 Task: Add Free2B Dark Chocolate Sunflower Butter Cups to the cart.
Action: Mouse moved to (27, 81)
Screenshot: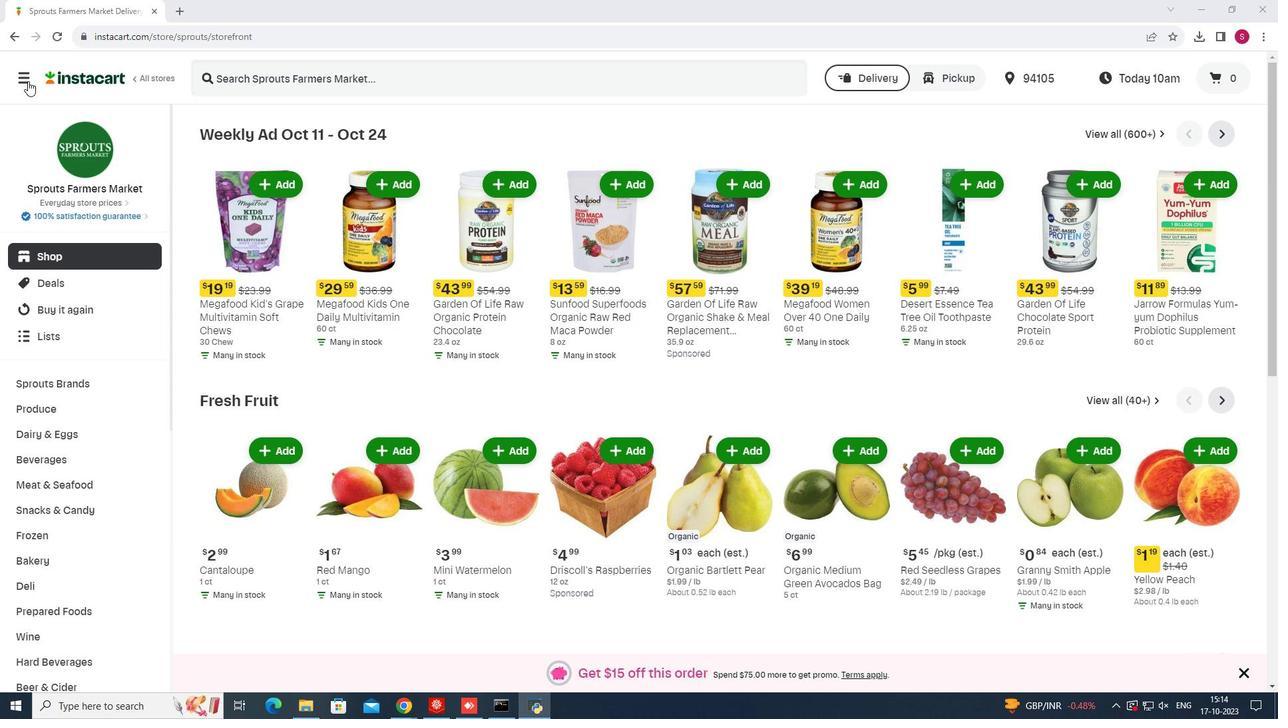 
Action: Mouse pressed left at (27, 81)
Screenshot: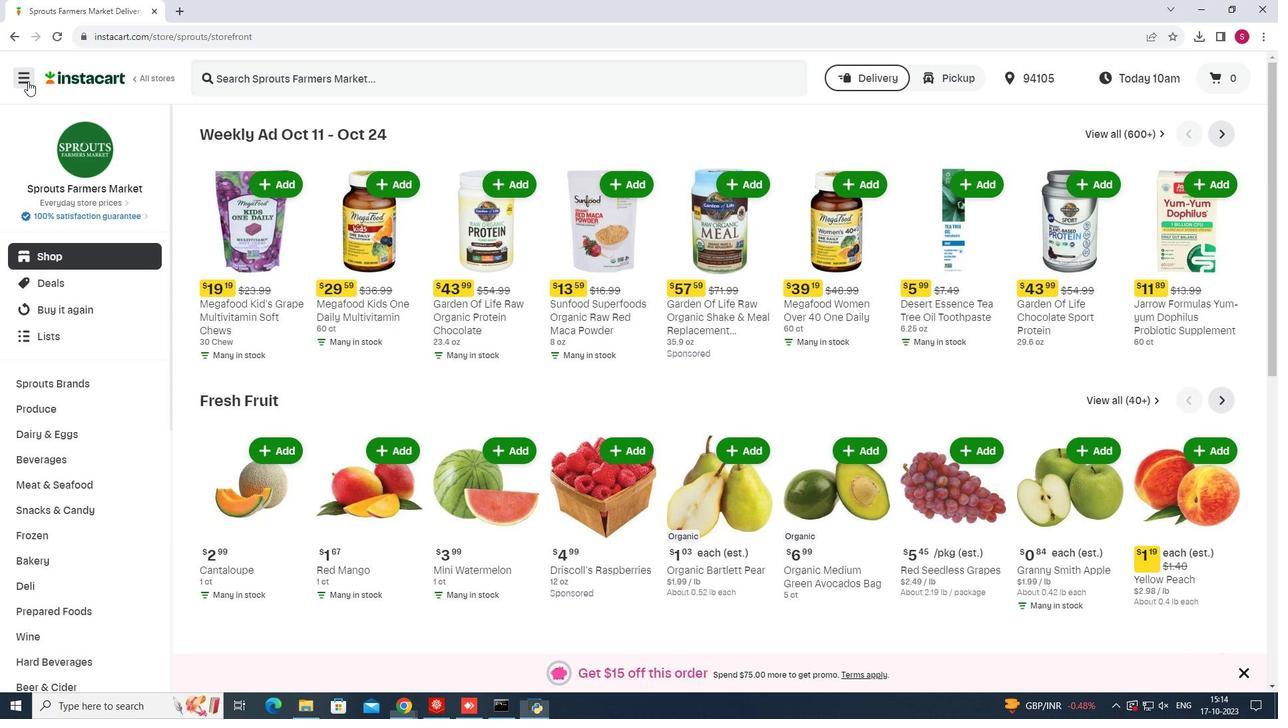 
Action: Mouse moved to (106, 348)
Screenshot: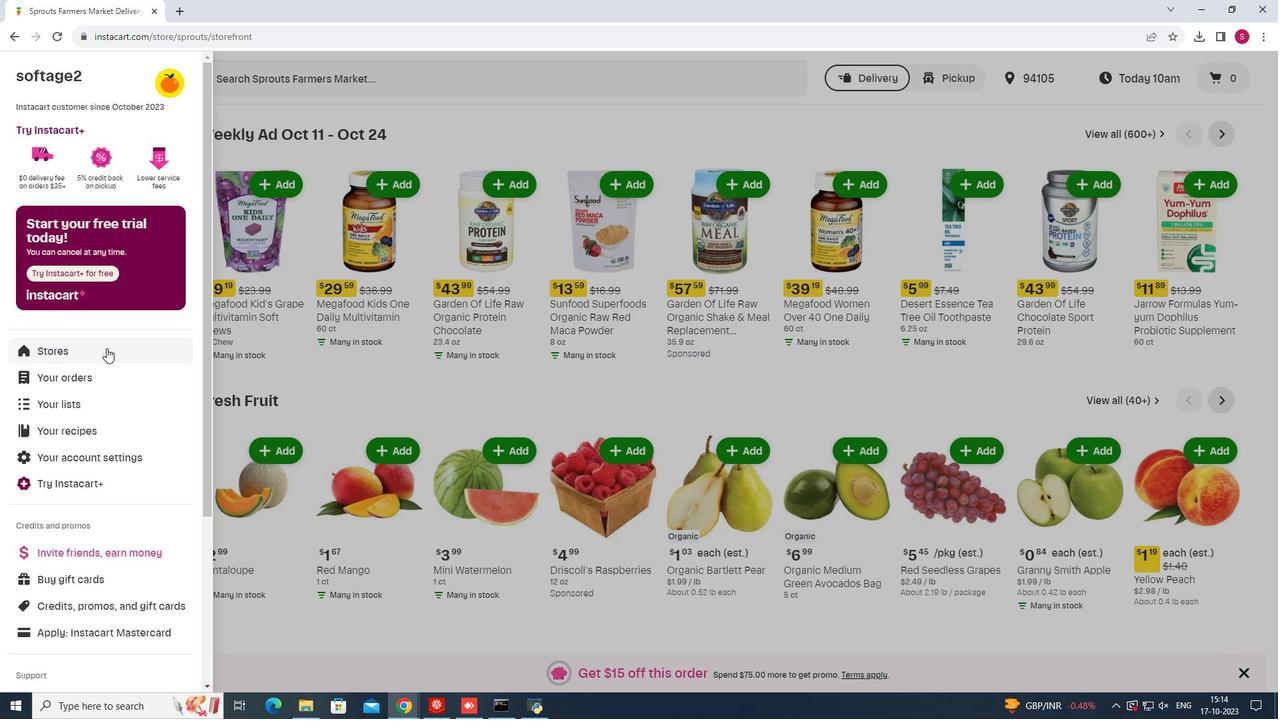 
Action: Mouse pressed left at (106, 348)
Screenshot: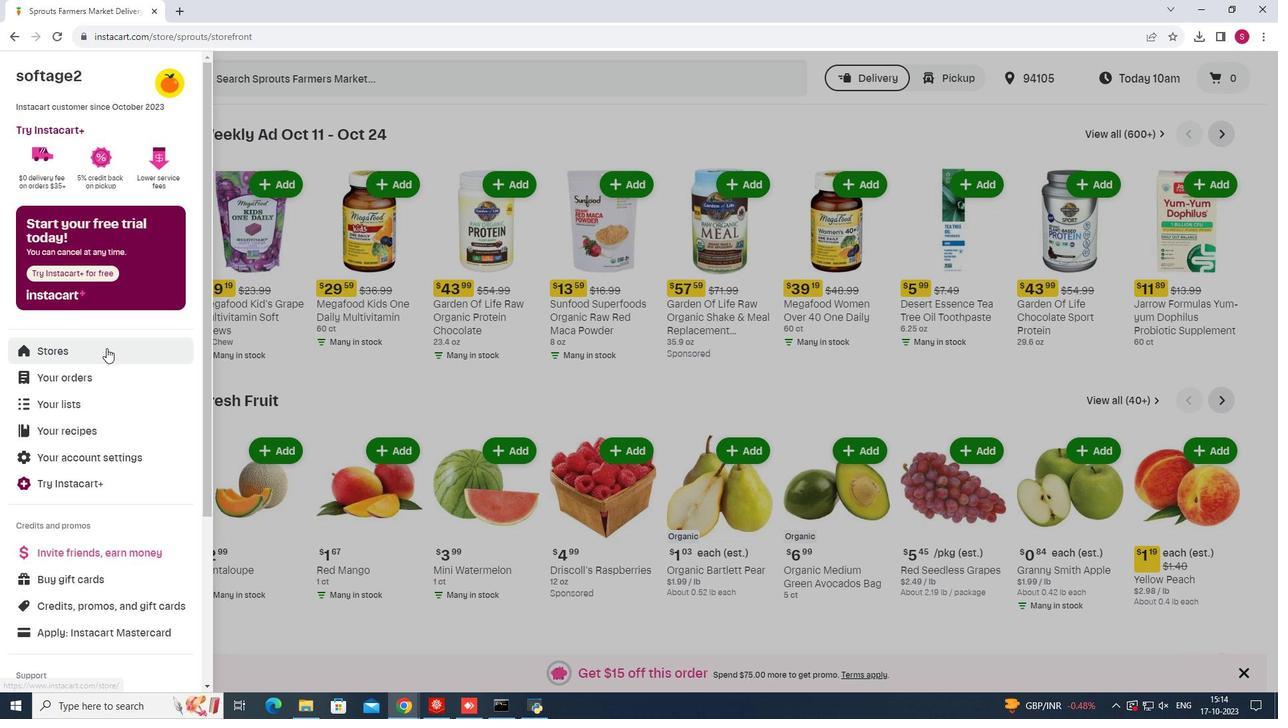 
Action: Mouse moved to (309, 115)
Screenshot: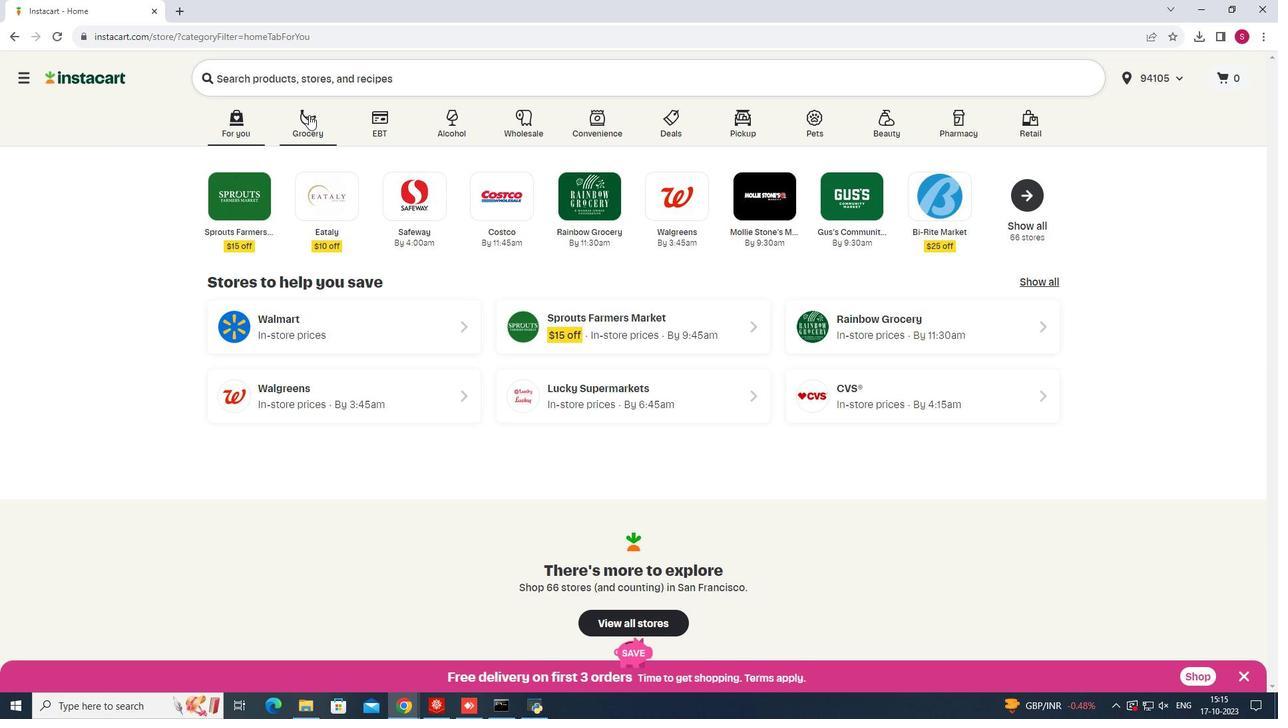 
Action: Mouse pressed left at (309, 115)
Screenshot: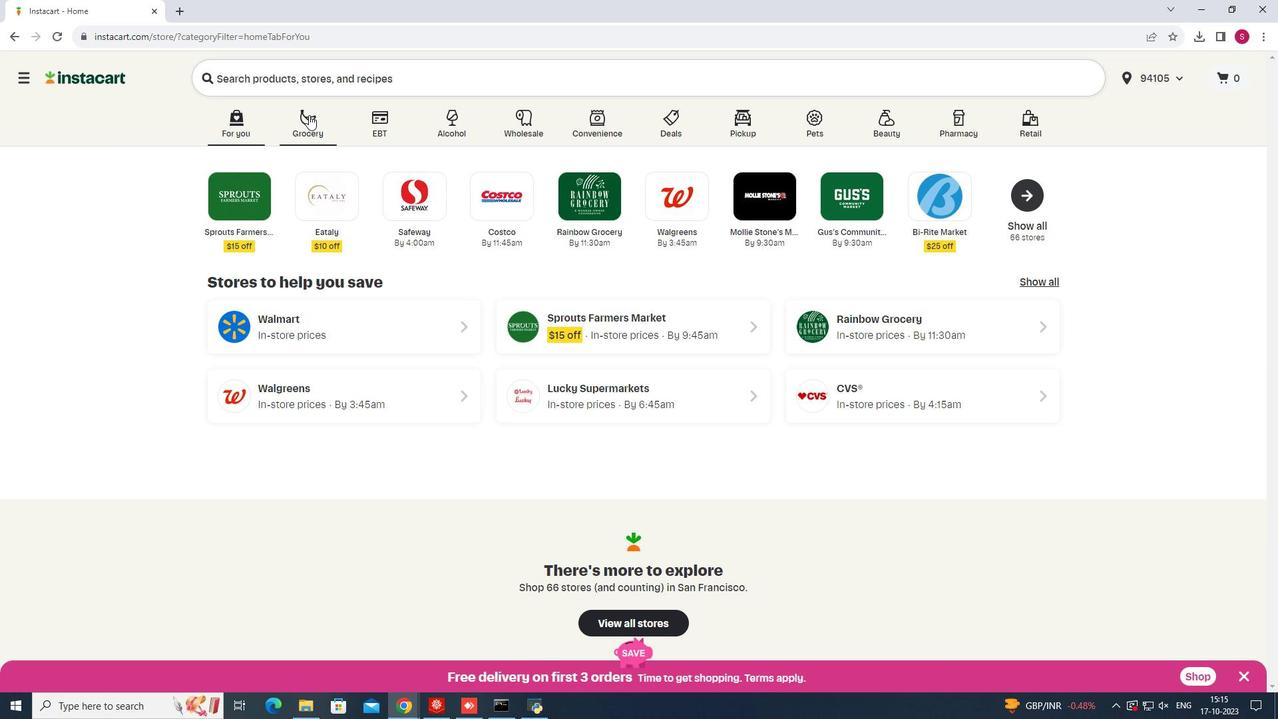 
Action: Mouse moved to (921, 181)
Screenshot: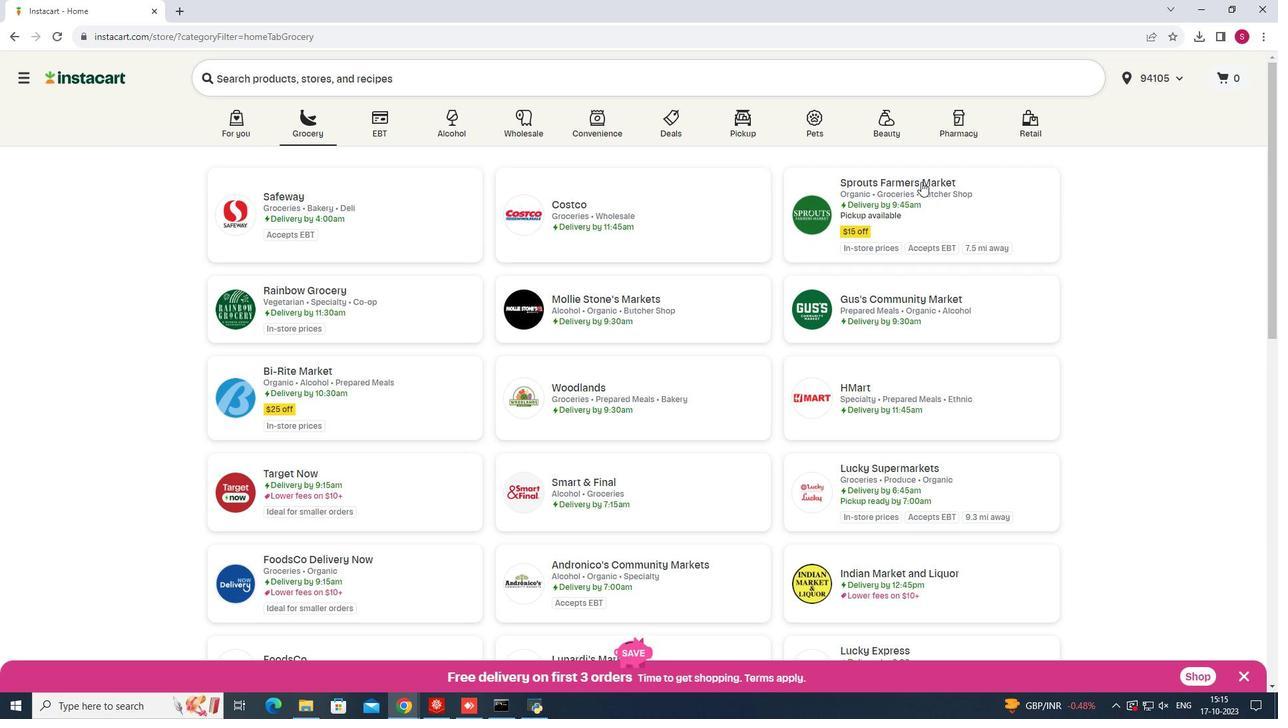 
Action: Mouse pressed left at (921, 181)
Screenshot: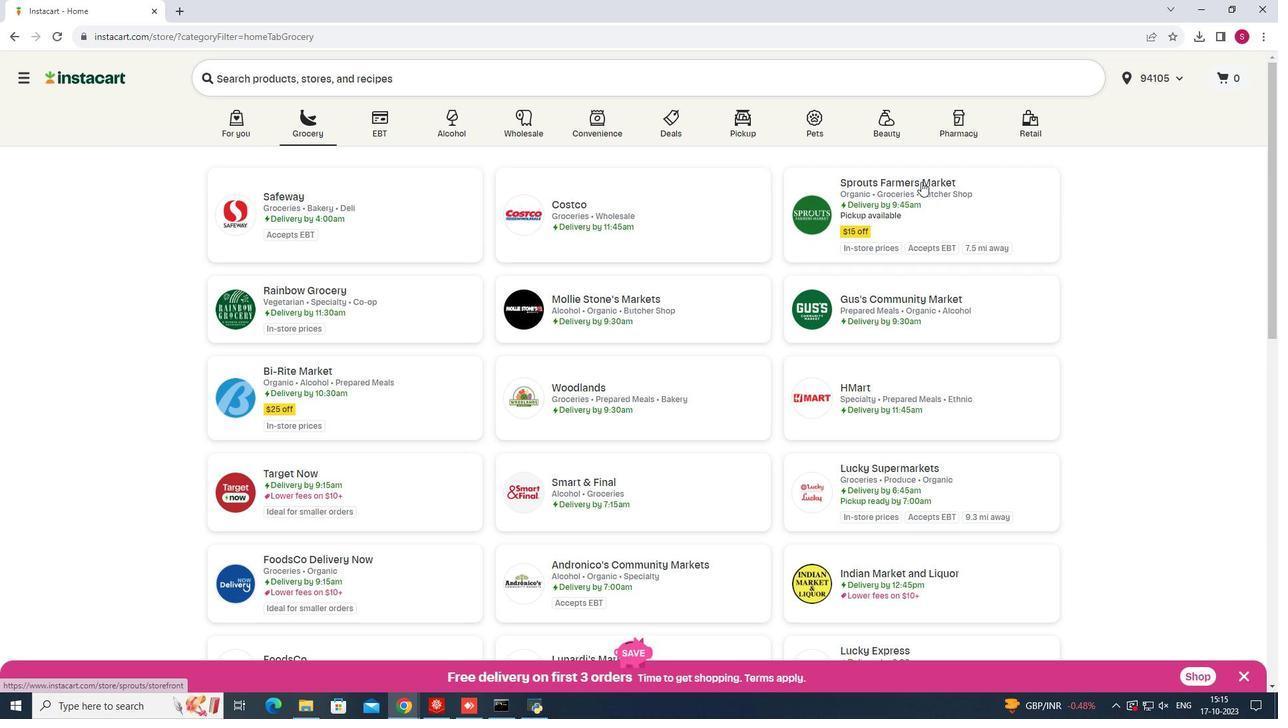 
Action: Mouse moved to (83, 506)
Screenshot: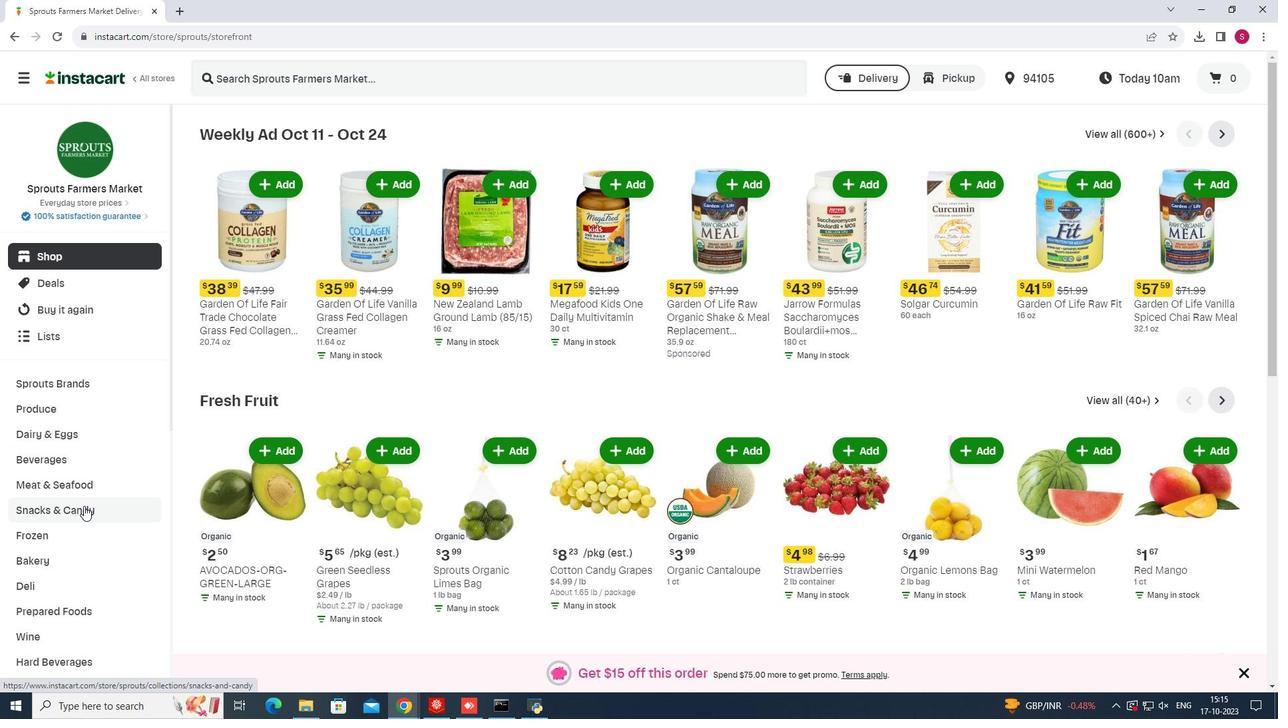 
Action: Mouse pressed left at (83, 506)
Screenshot: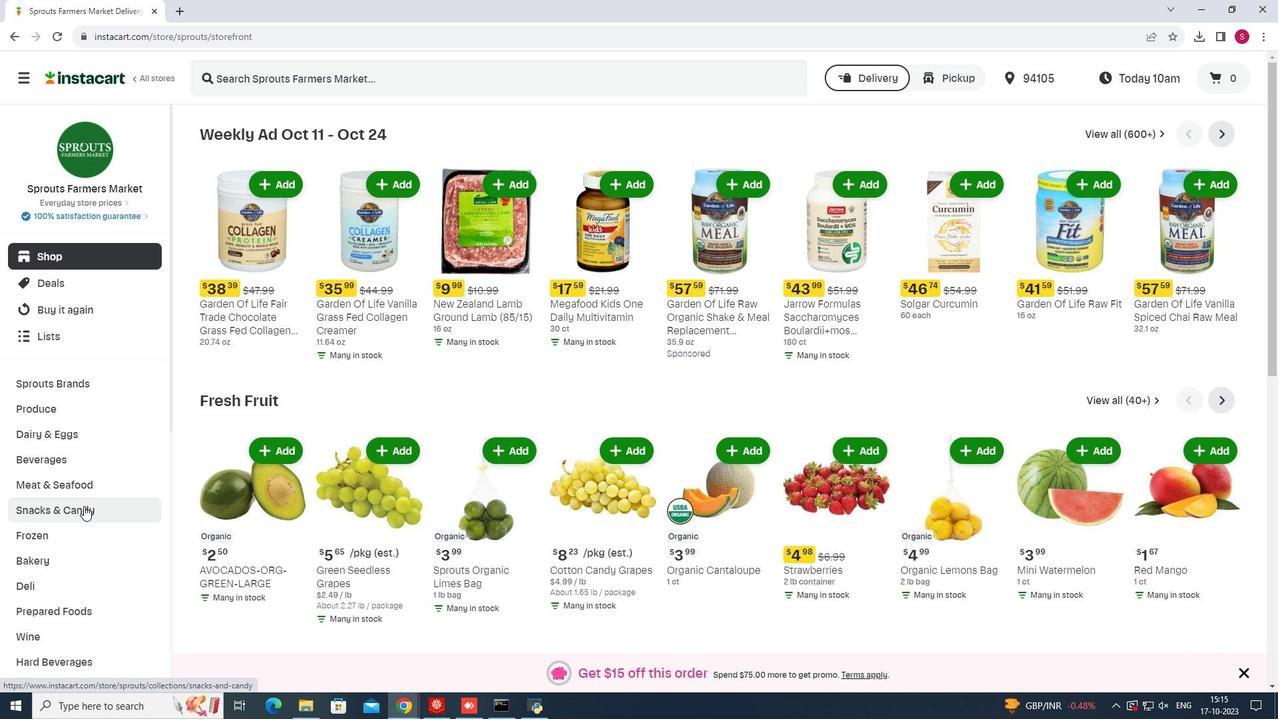 
Action: Mouse moved to (379, 167)
Screenshot: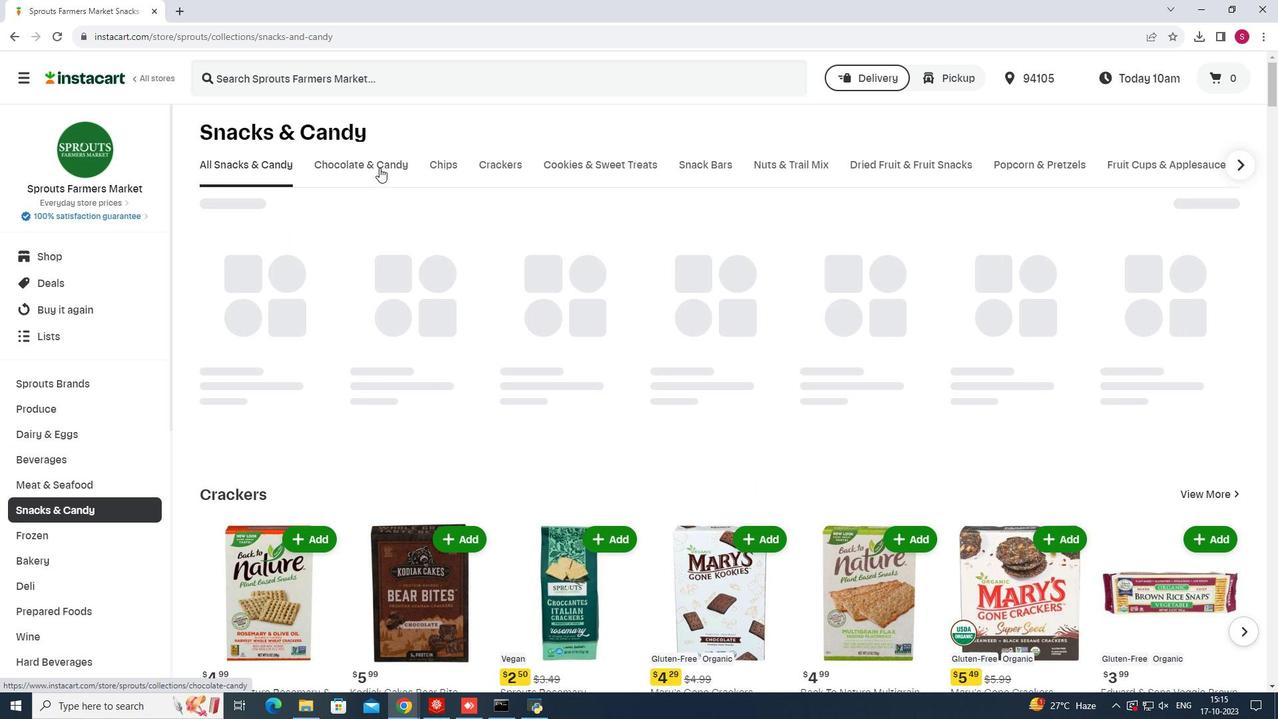 
Action: Mouse pressed left at (379, 167)
Screenshot: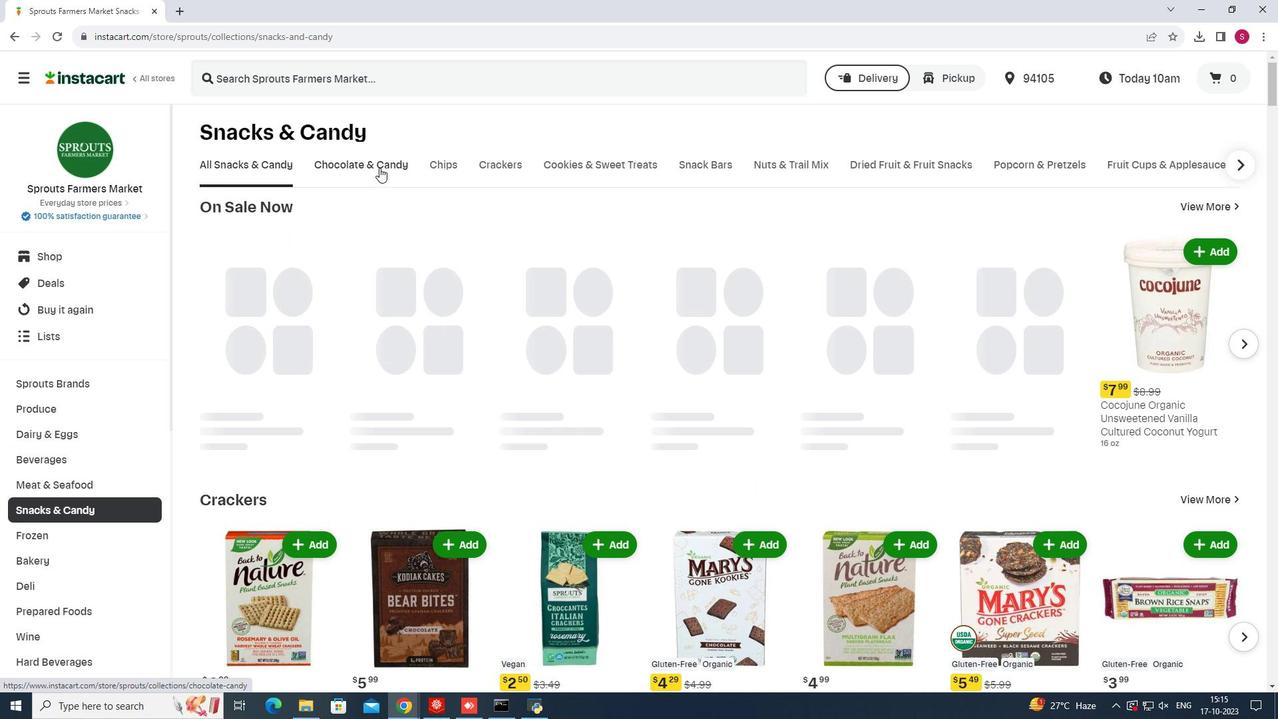 
Action: Mouse moved to (330, 217)
Screenshot: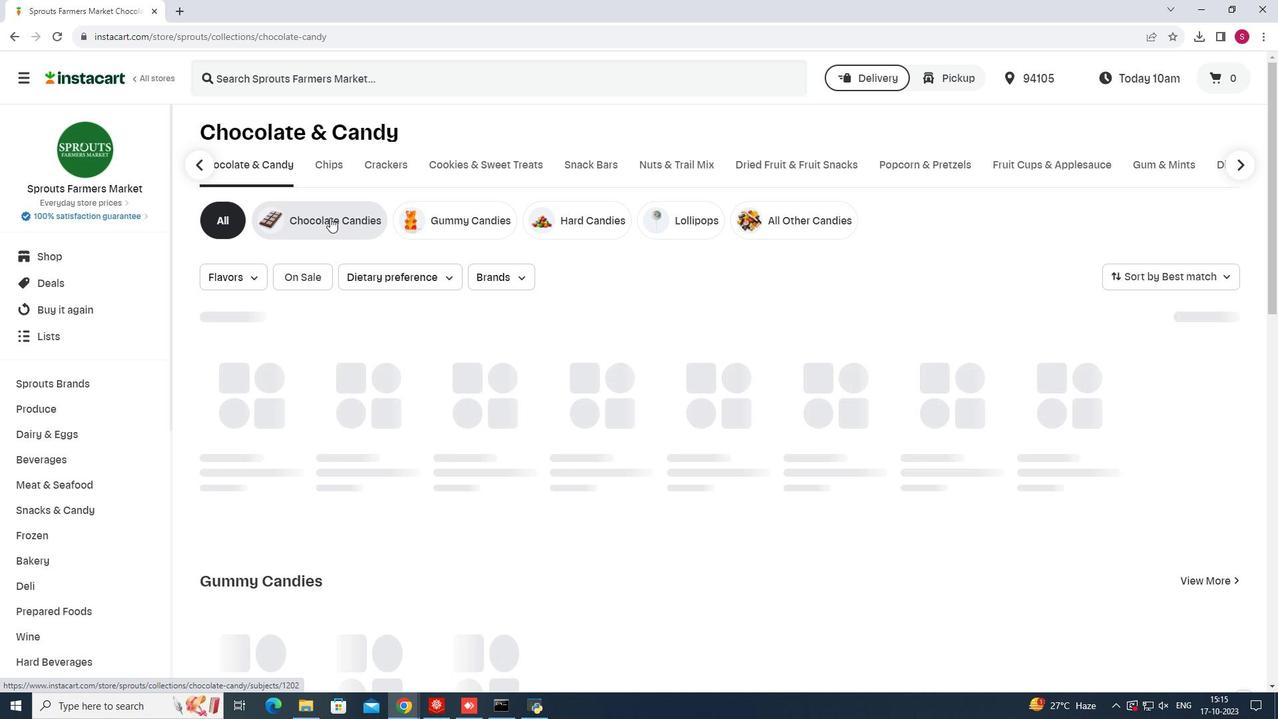 
Action: Mouse pressed left at (330, 217)
Screenshot: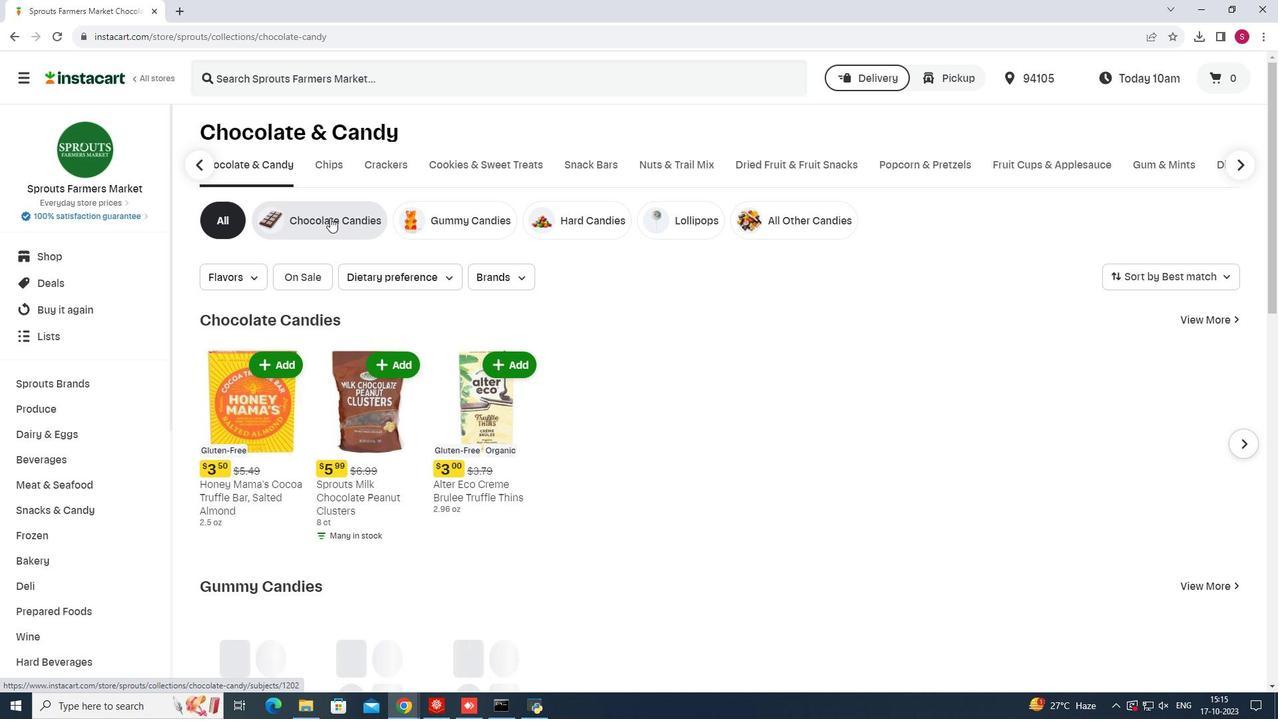 
Action: Mouse moved to (500, 83)
Screenshot: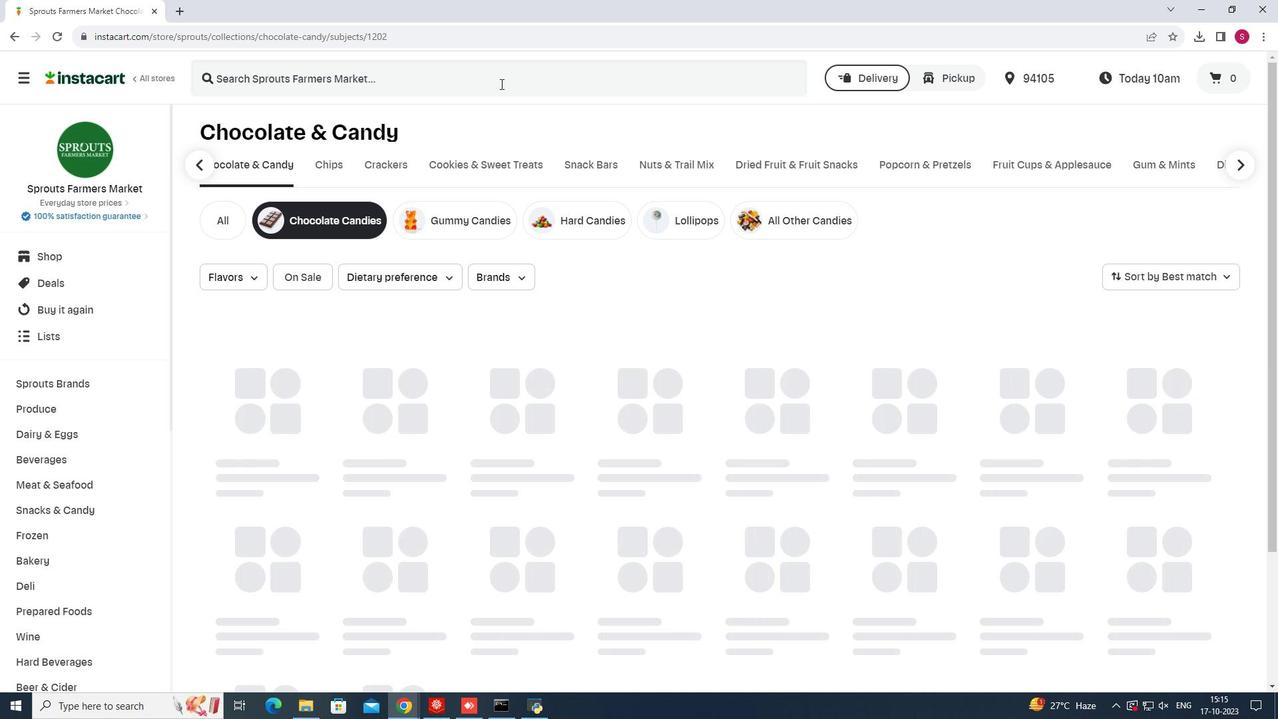 
Action: Mouse pressed left at (500, 83)
Screenshot: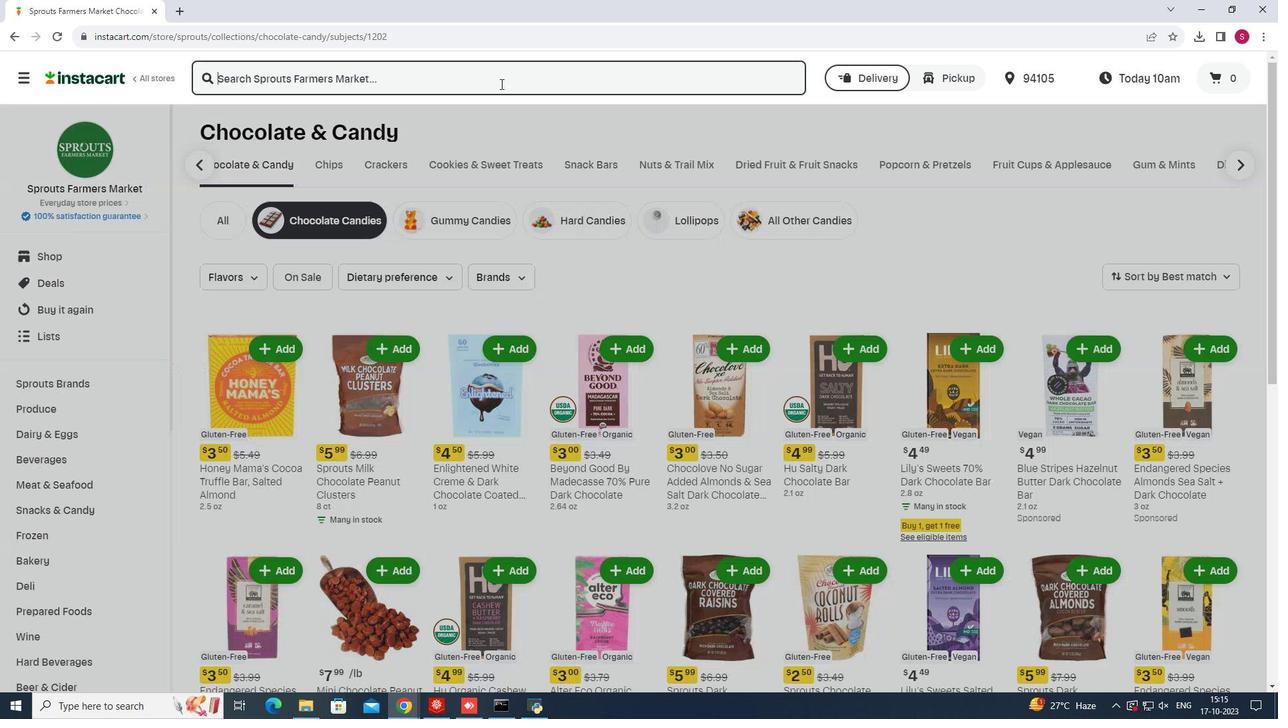 
Action: Key pressed <Key.shift>Free2<Key.shift>B<Key.space><Key.shift>Dark<Key.space><Key.shift>Chocolate<Key.space><Key.shift>Sunflower<Key.space><Key.shift>Butter<Key.space><Key.shift>Cups<Key.enter>
Screenshot: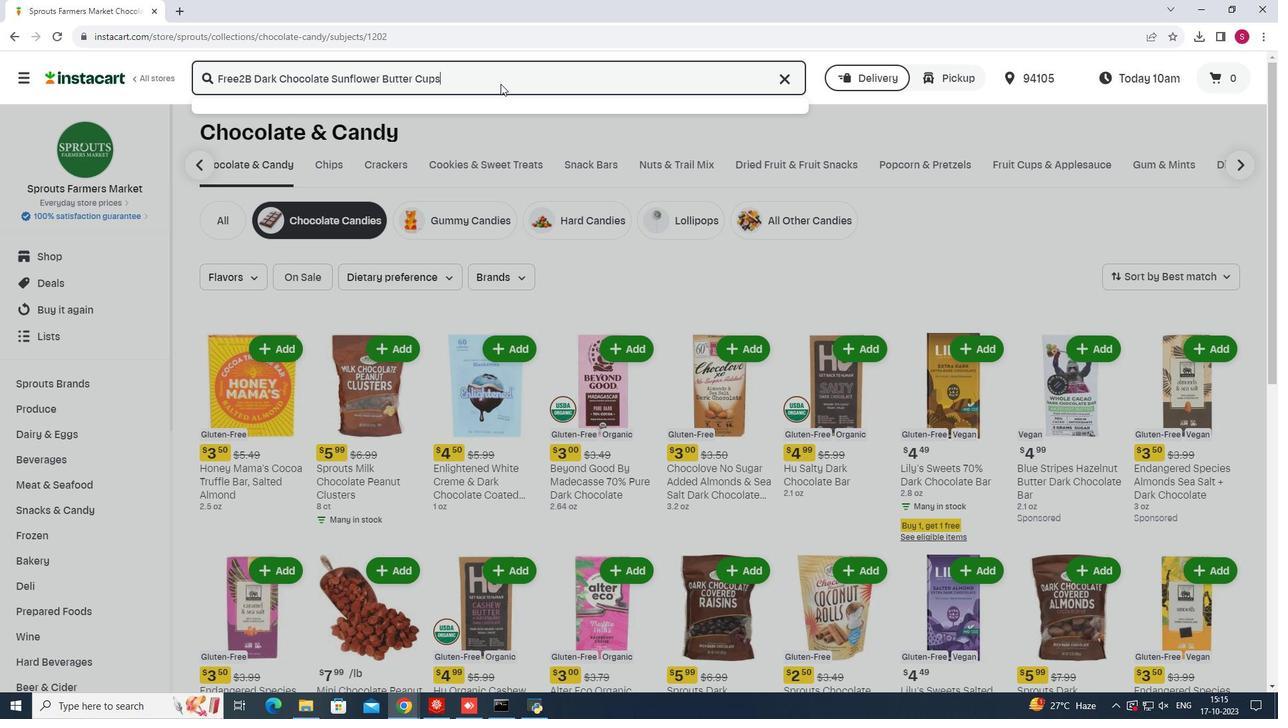 
Action: Mouse moved to (366, 219)
Screenshot: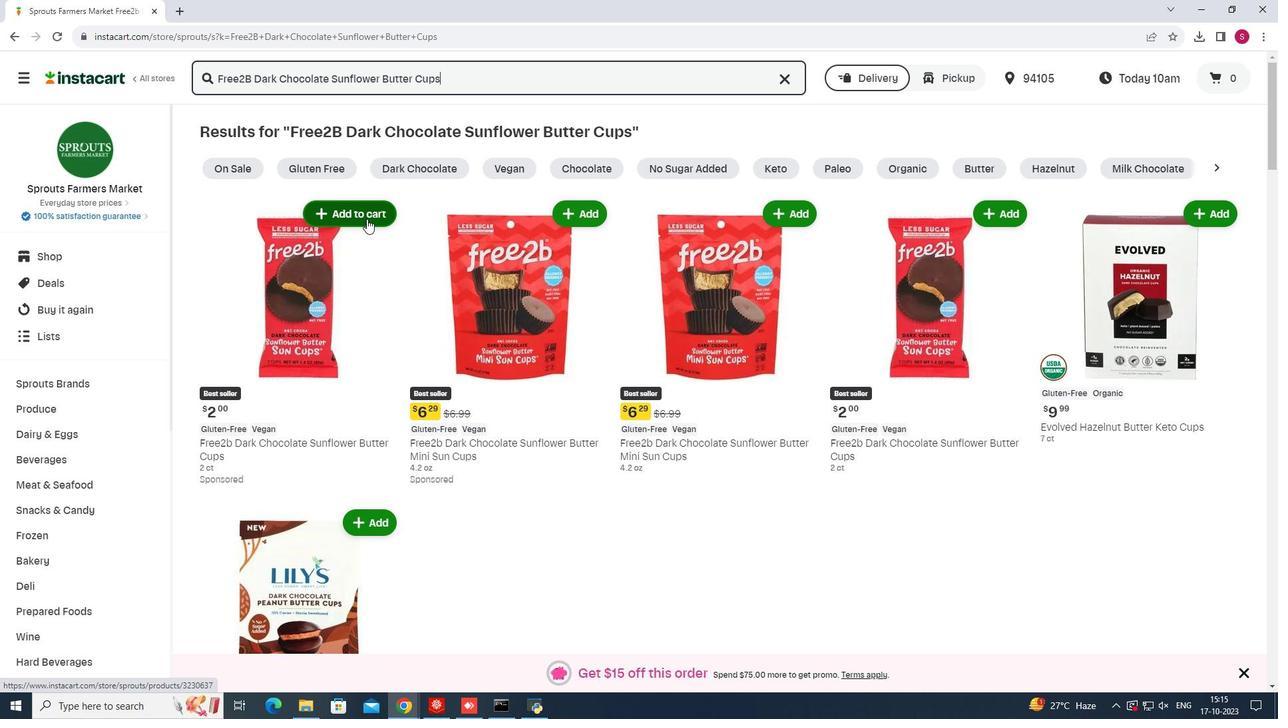 
Action: Mouse pressed left at (366, 219)
Screenshot: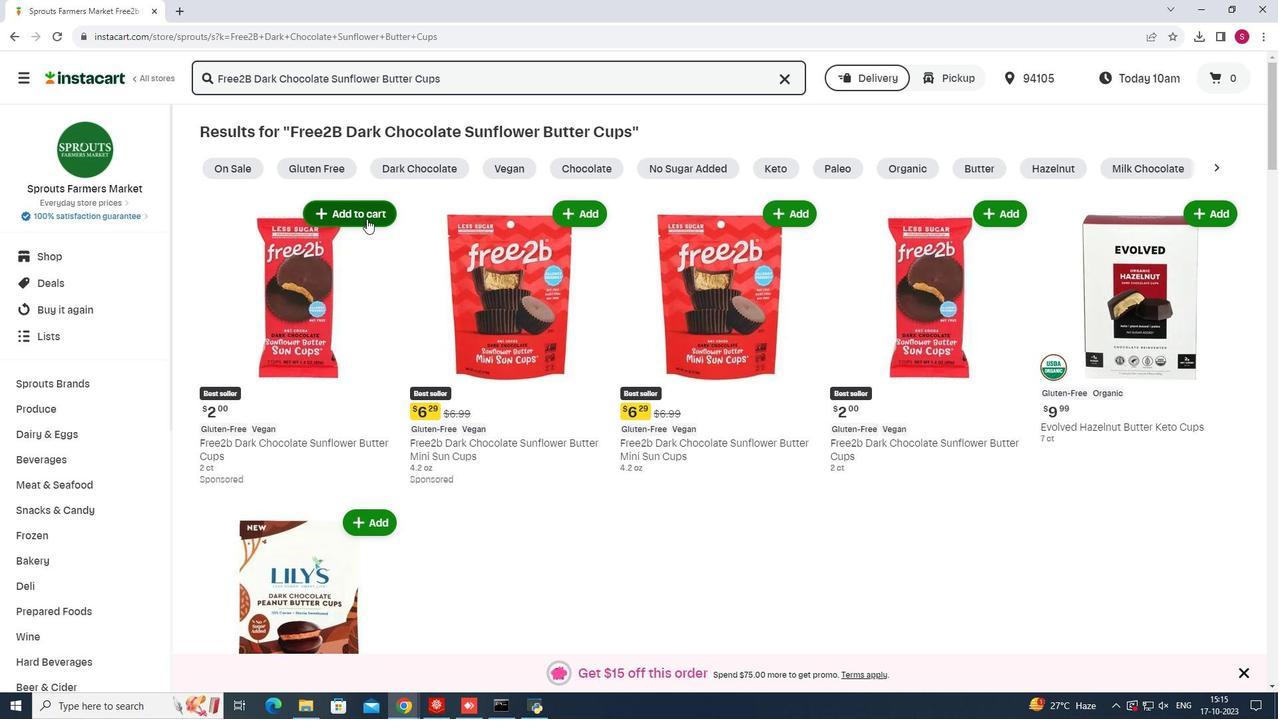 
Action: Mouse moved to (348, 345)
Screenshot: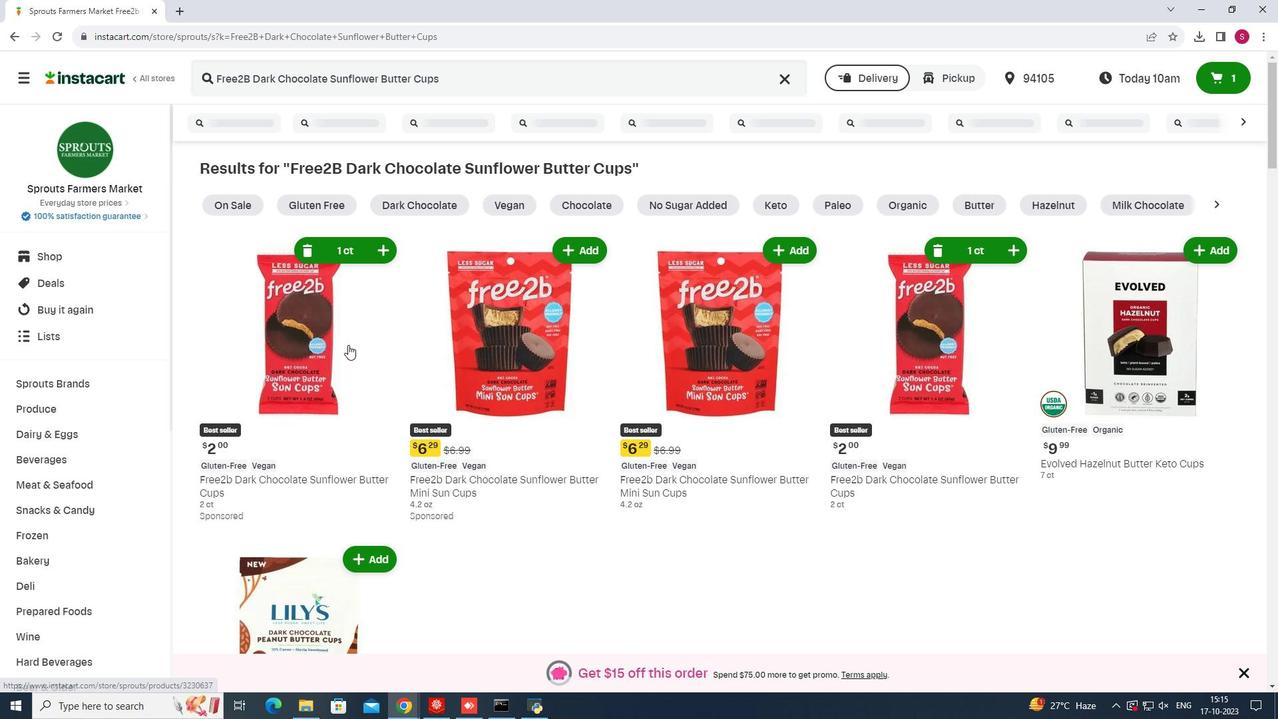 
